 Task: In the Contact  EleanorGreen@Guerrillamail.com, schedule and save the meeting with title: 'Introducing Our Products and Services ', Select date: '28 August, 2023', select start time: 5:00:PM. Add location on call (718) 987-6546 with meeting description: For further discussion on products, kindly join the meeting.. Logged in from softage.6@softage.net
Action: Mouse moved to (89, 64)
Screenshot: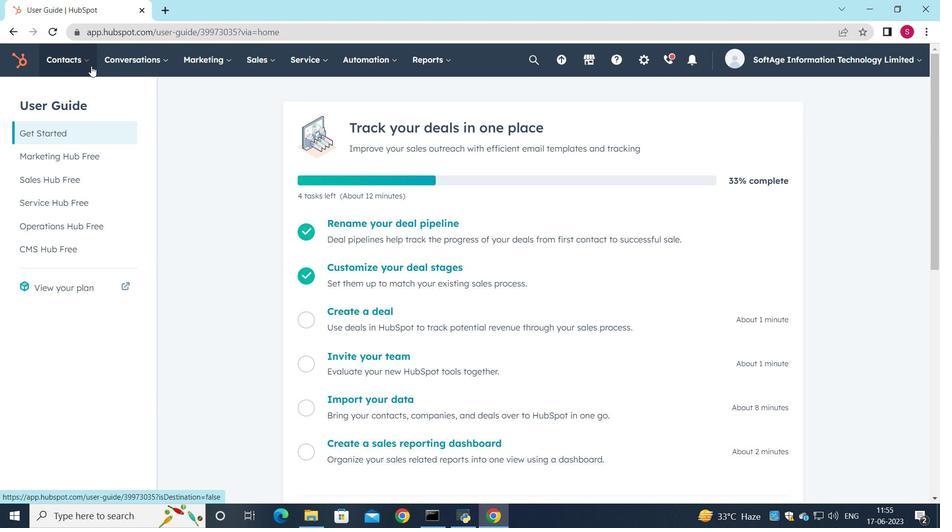 
Action: Mouse pressed left at (89, 64)
Screenshot: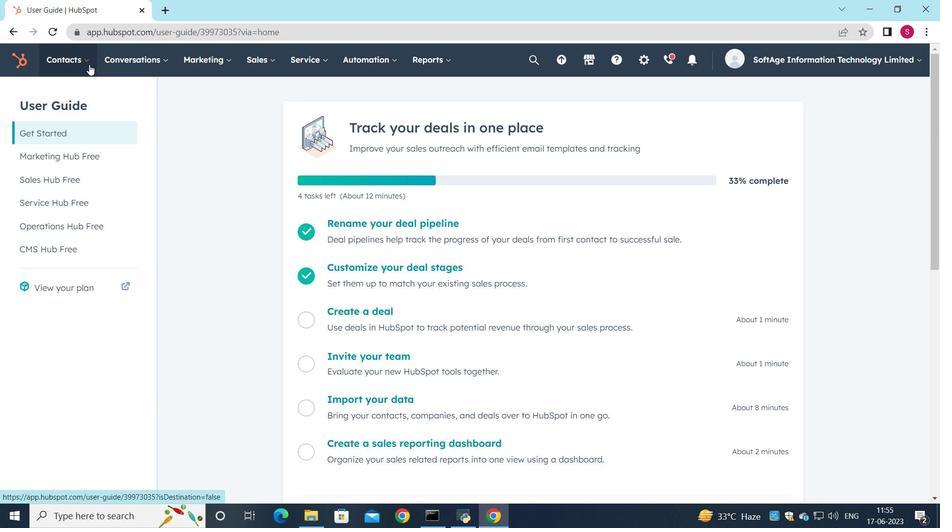 
Action: Mouse moved to (90, 92)
Screenshot: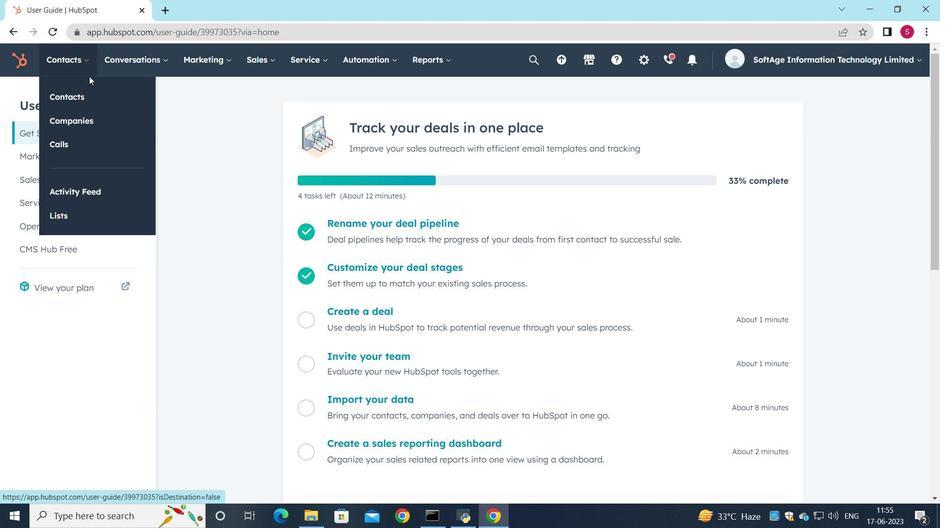 
Action: Mouse pressed left at (90, 92)
Screenshot: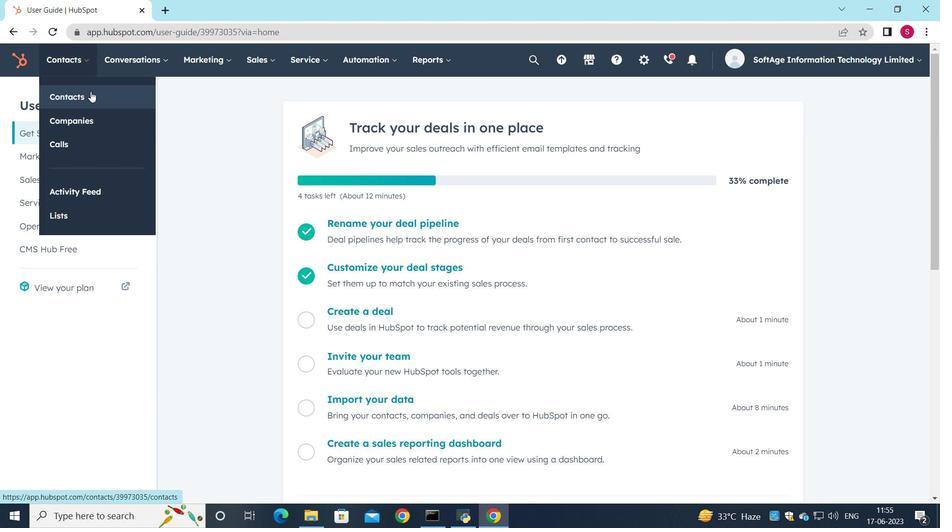 
Action: Mouse moved to (77, 202)
Screenshot: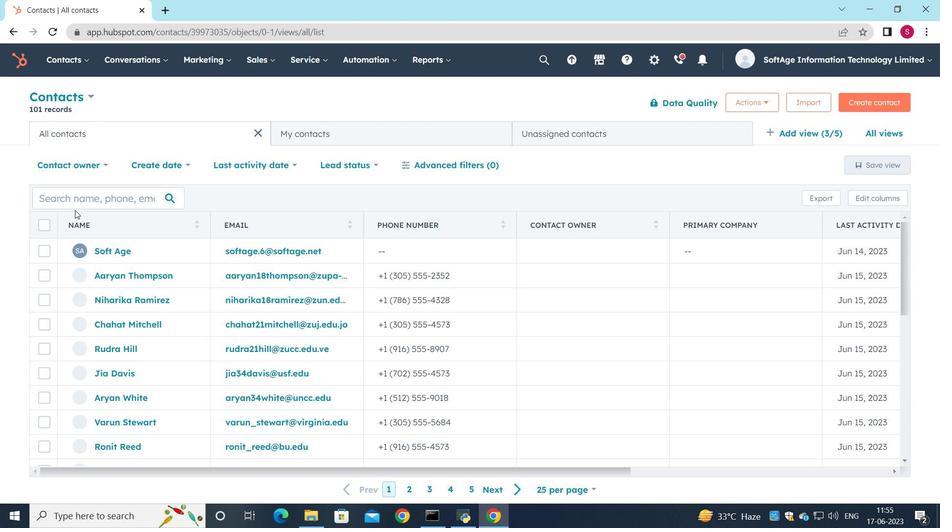 
Action: Mouse pressed left at (77, 202)
Screenshot: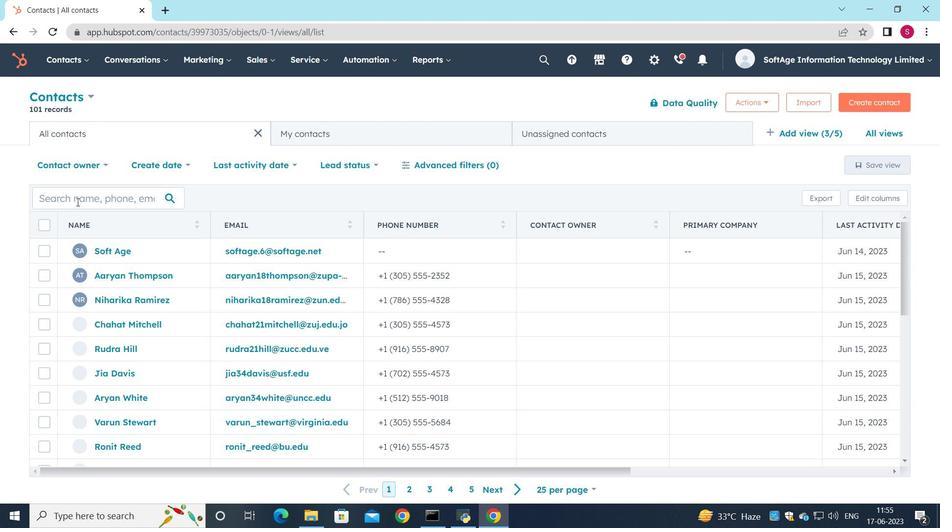 
Action: Key pressed <Key.shift>Eleanor<Key.shift>Green<Key.shift>@<Key.shift>Guerril<Key.backspace><Key.backspace><Key.backspace>illamail.com
Screenshot: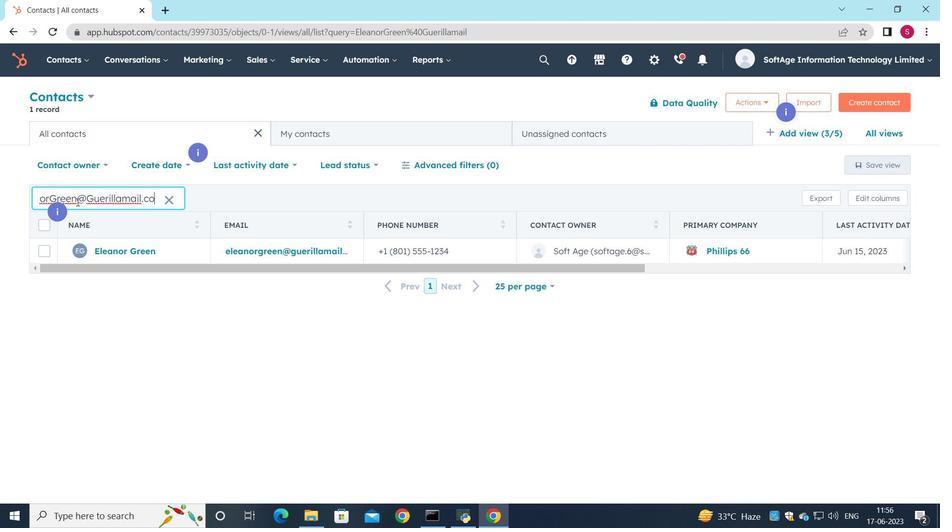 
Action: Mouse moved to (120, 249)
Screenshot: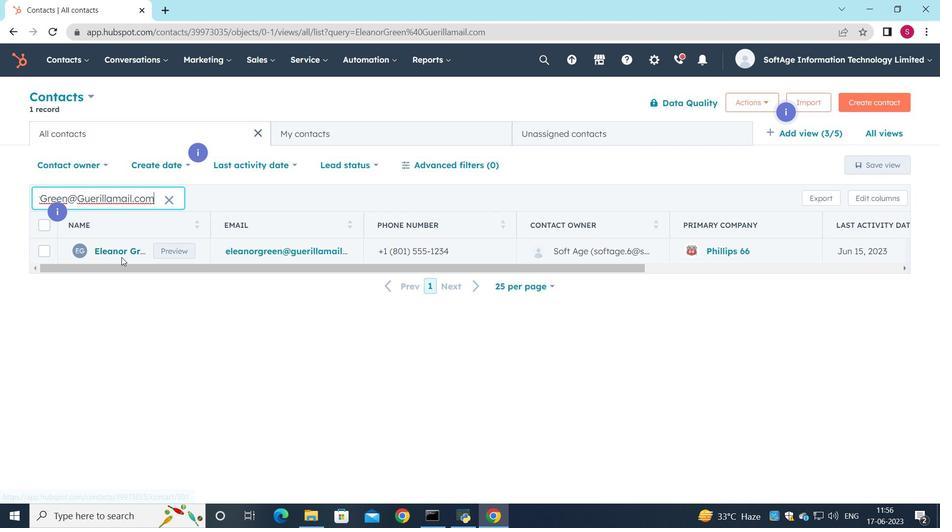 
Action: Mouse pressed left at (120, 249)
Screenshot: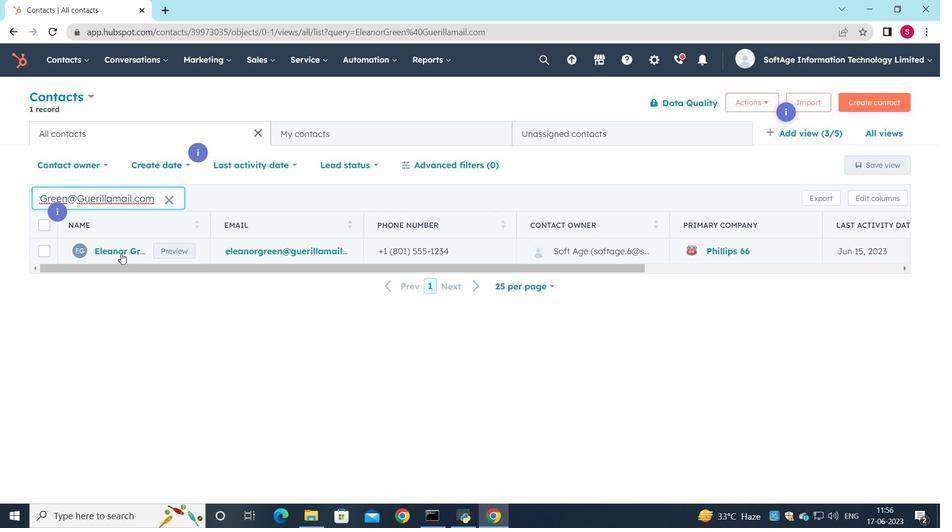 
Action: Mouse moved to (148, 196)
Screenshot: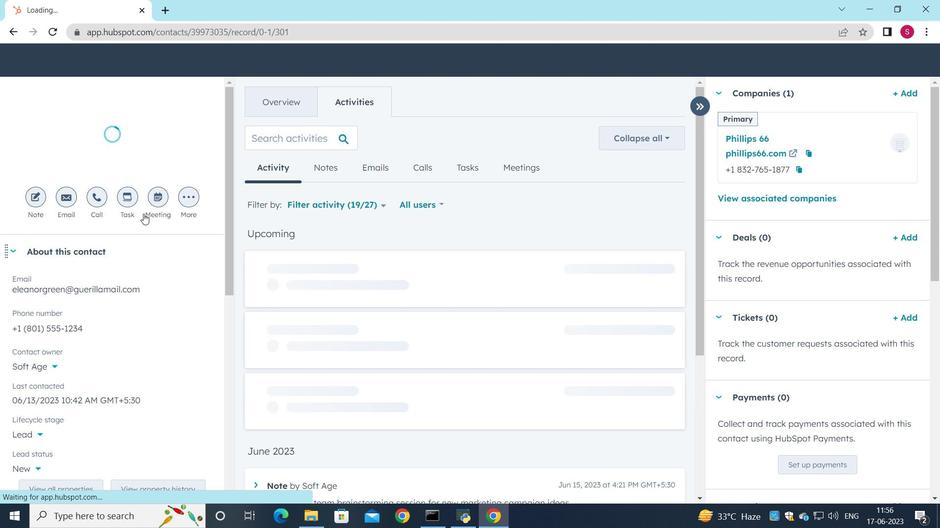 
Action: Mouse pressed left at (148, 196)
Screenshot: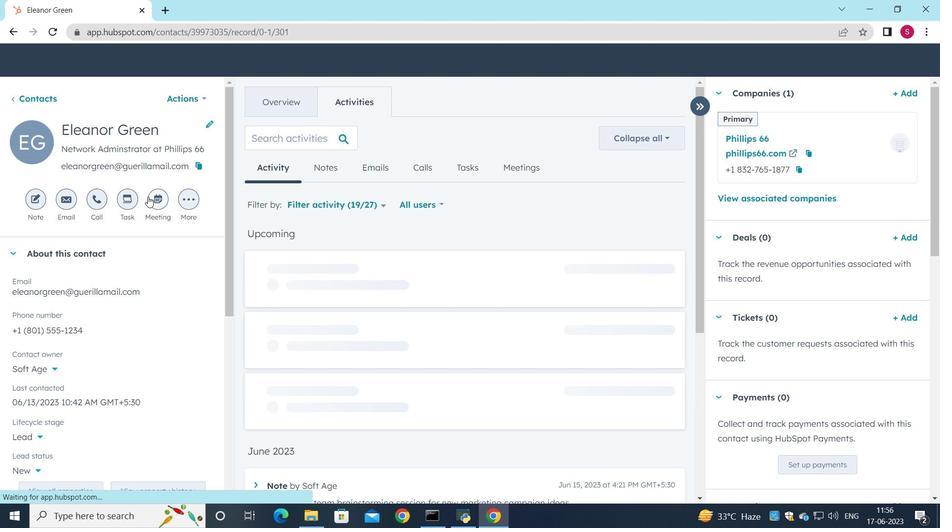 
Action: Mouse moved to (113, 185)
Screenshot: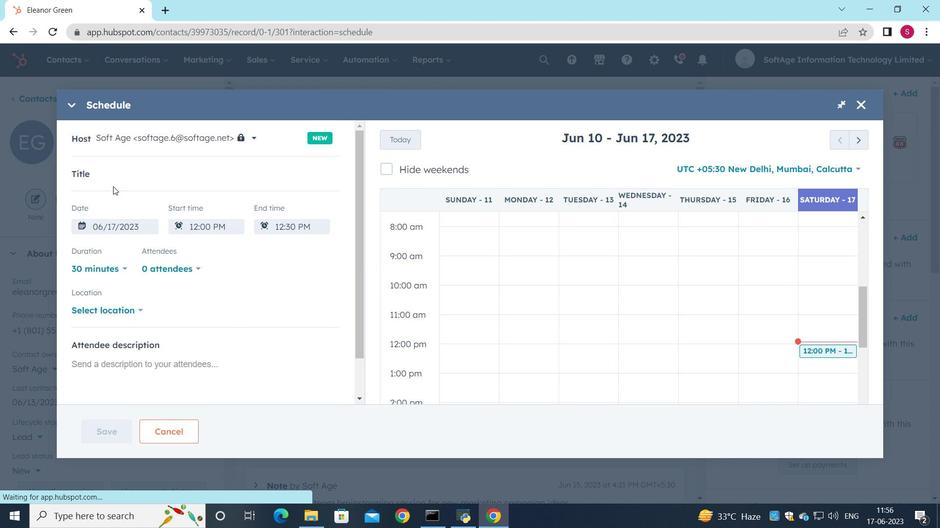 
Action: Key pressed <Key.shift><Key.shift><Key.shift><Key.shift><Key.shift><Key.shift>Introducing<Key.space><Key.shift>Our<Key.space><Key.shift>Products<Key.space>and<Key.space><Key.shift>Services
Screenshot: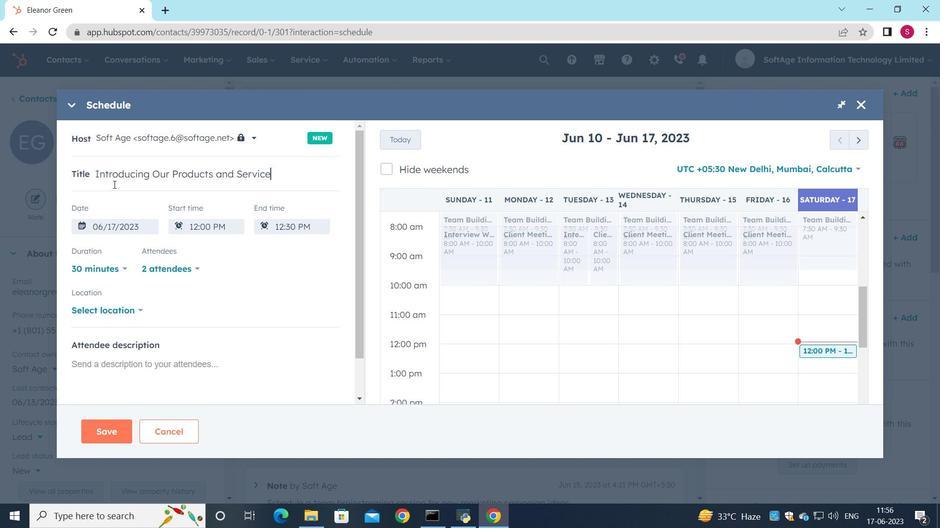 
Action: Mouse moved to (853, 144)
Screenshot: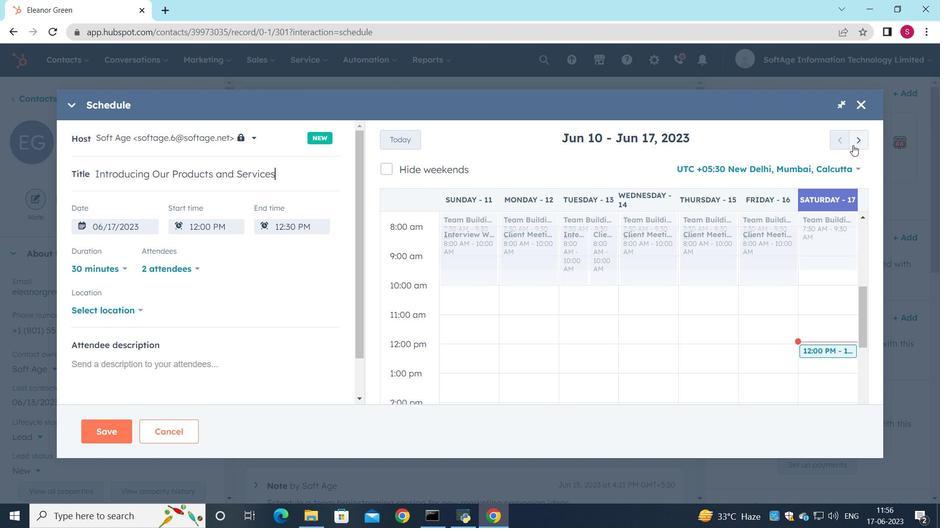 
Action: Mouse pressed left at (853, 144)
Screenshot: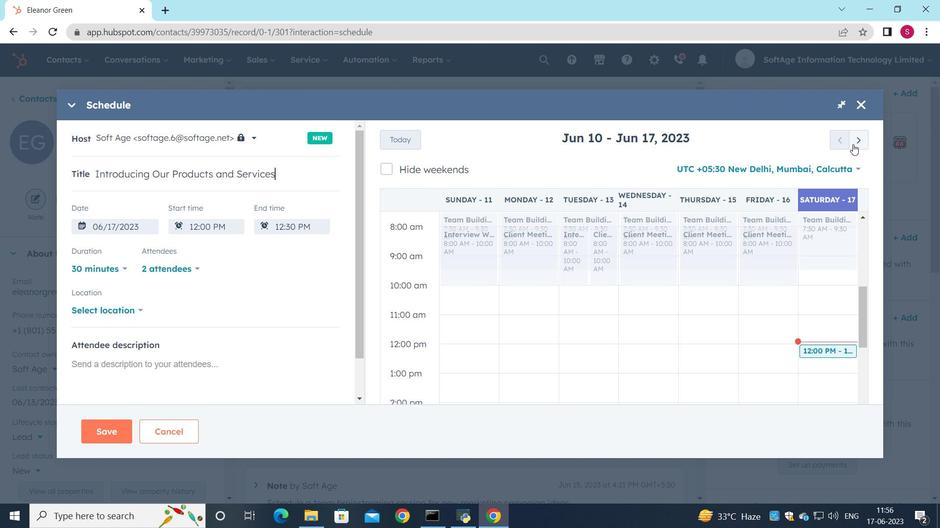 
Action: Mouse pressed left at (853, 144)
Screenshot: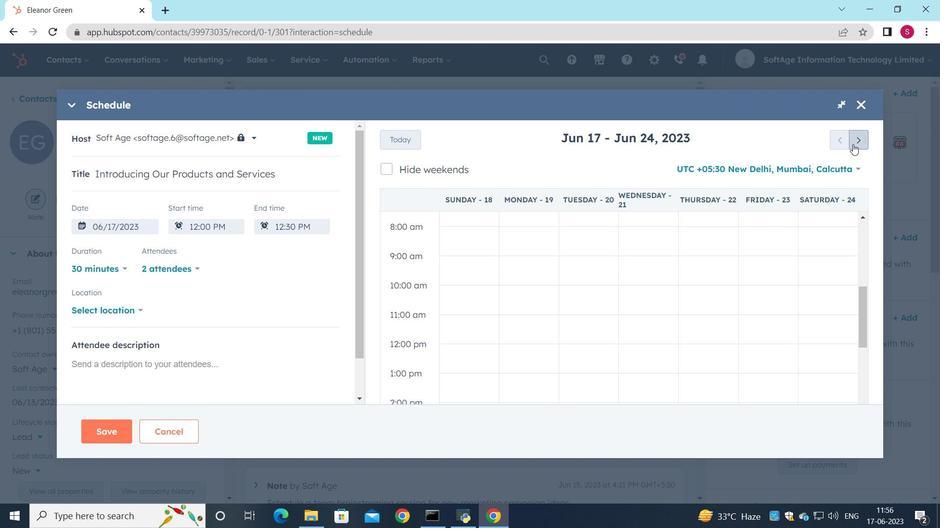 
Action: Mouse pressed left at (853, 144)
Screenshot: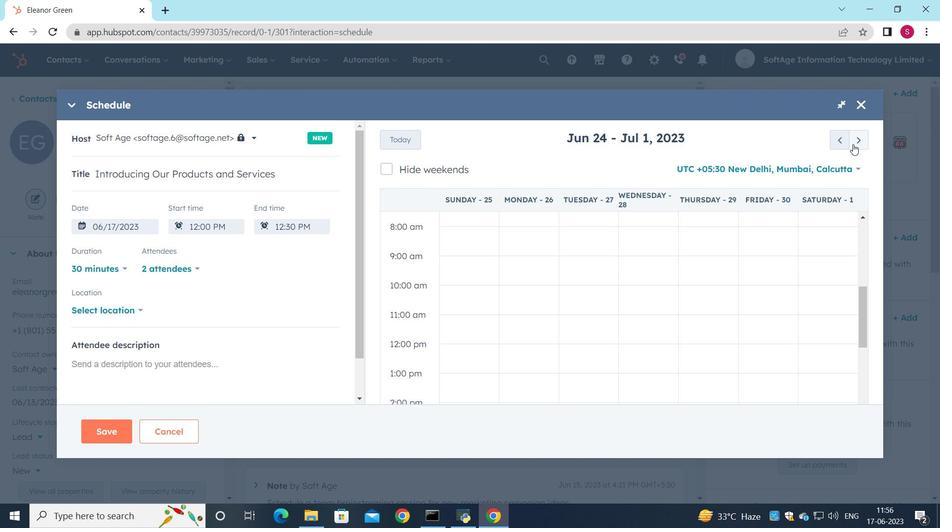 
Action: Mouse pressed left at (853, 144)
Screenshot: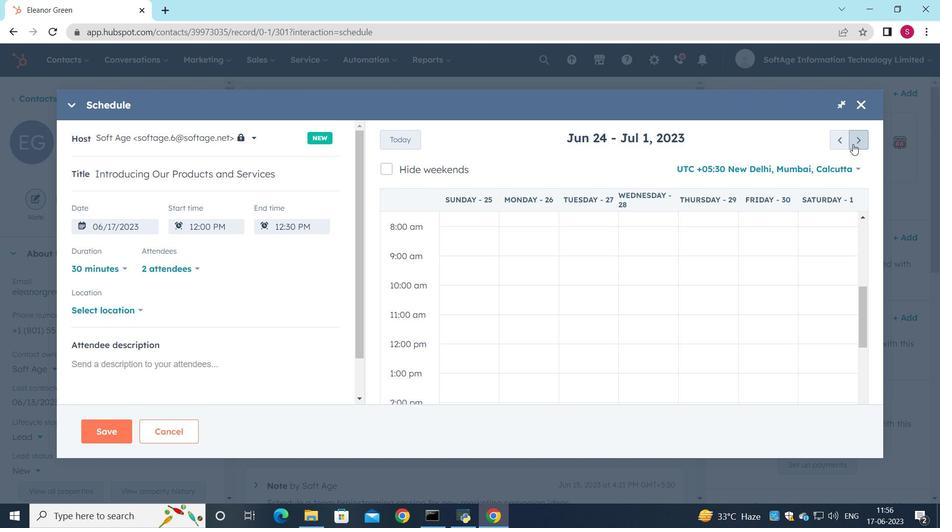 
Action: Mouse pressed left at (853, 144)
Screenshot: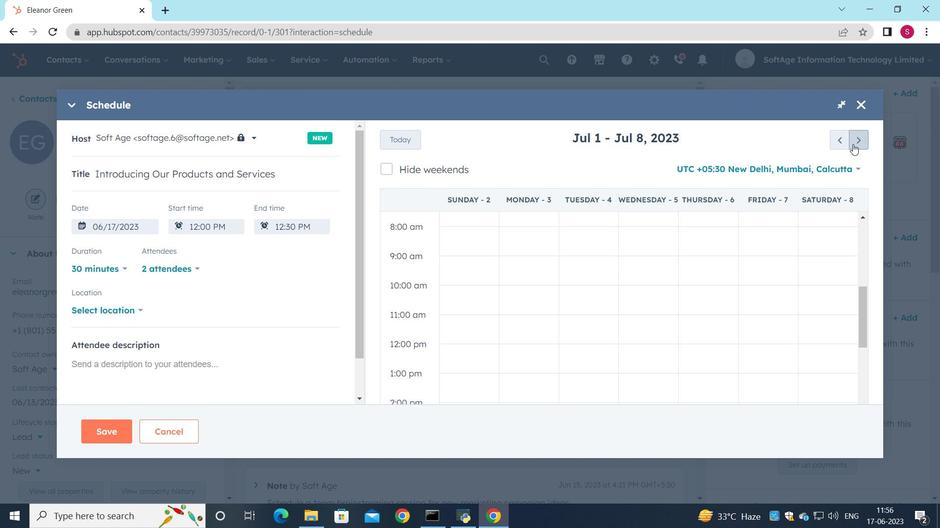 
Action: Mouse pressed left at (853, 144)
Screenshot: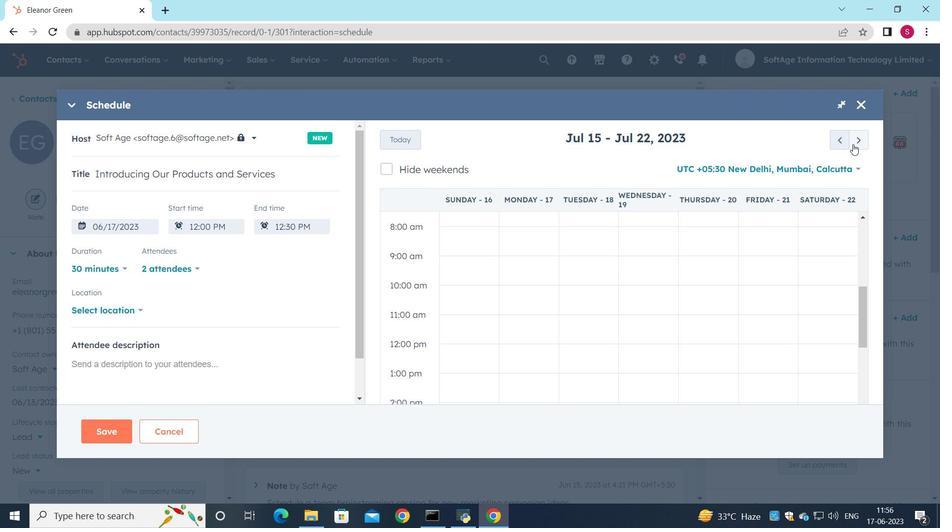 
Action: Mouse pressed left at (853, 144)
Screenshot: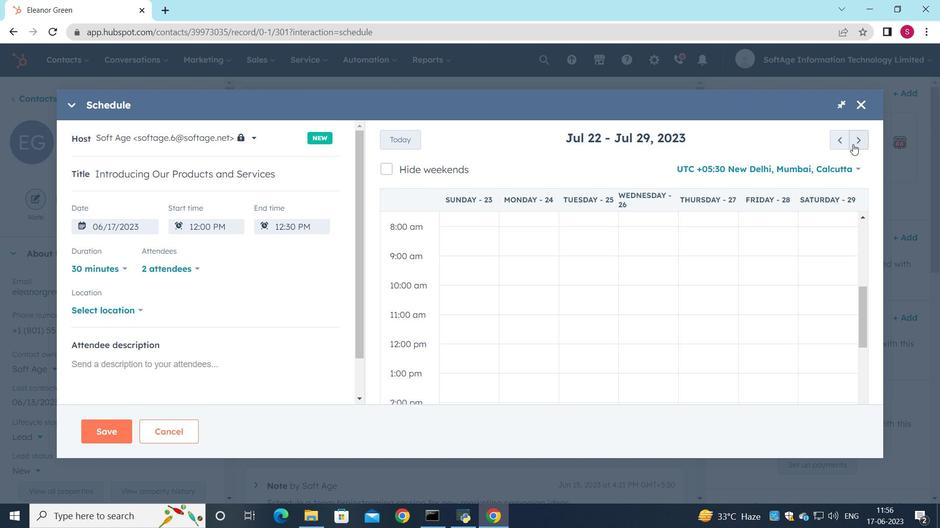 
Action: Mouse pressed left at (853, 144)
Screenshot: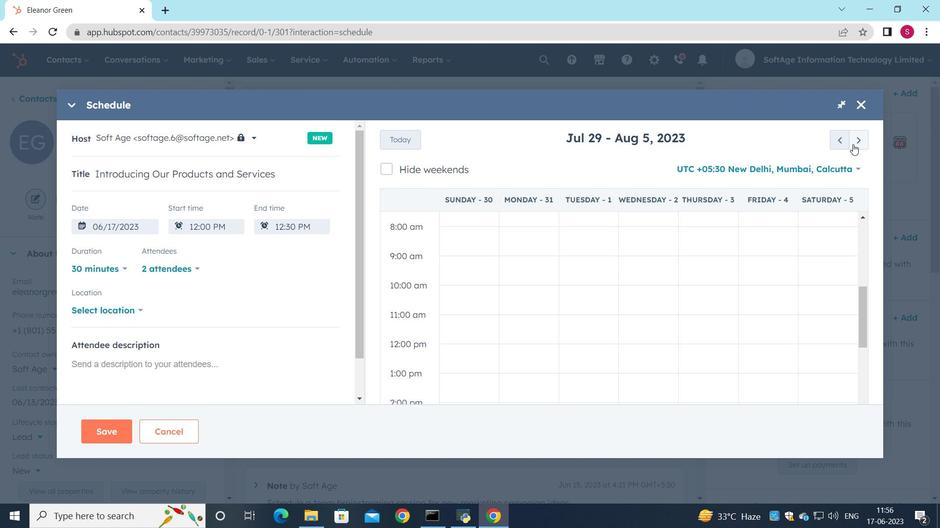 
Action: Mouse moved to (853, 141)
Screenshot: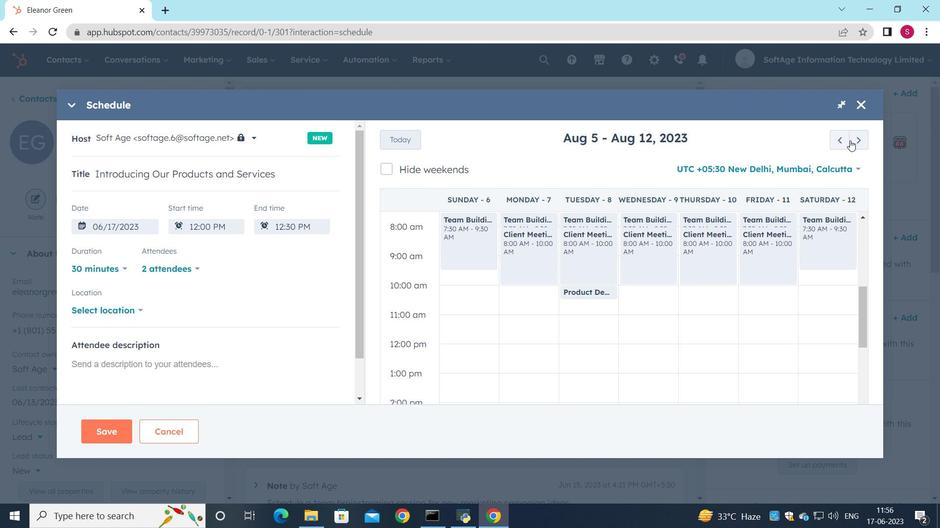 
Action: Mouse pressed left at (853, 141)
Screenshot: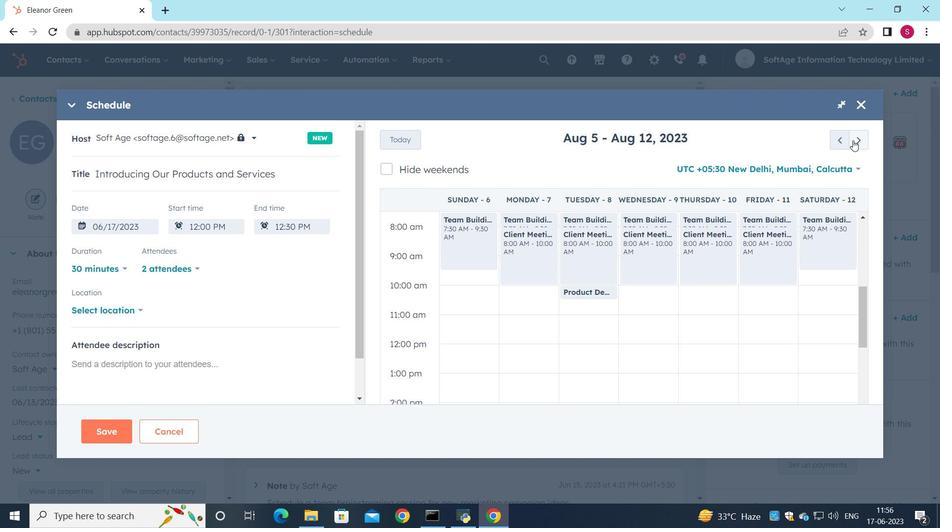 
Action: Mouse pressed left at (853, 141)
Screenshot: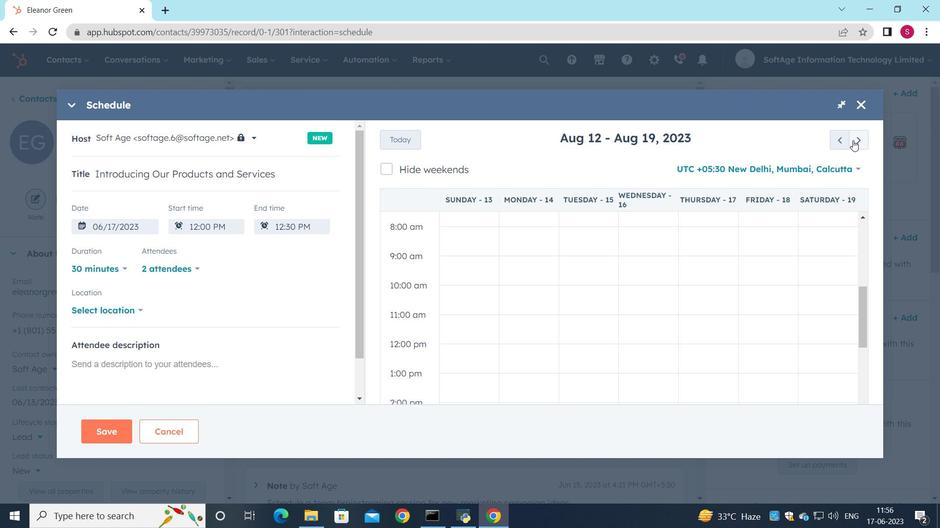 
Action: Mouse pressed left at (853, 141)
Screenshot: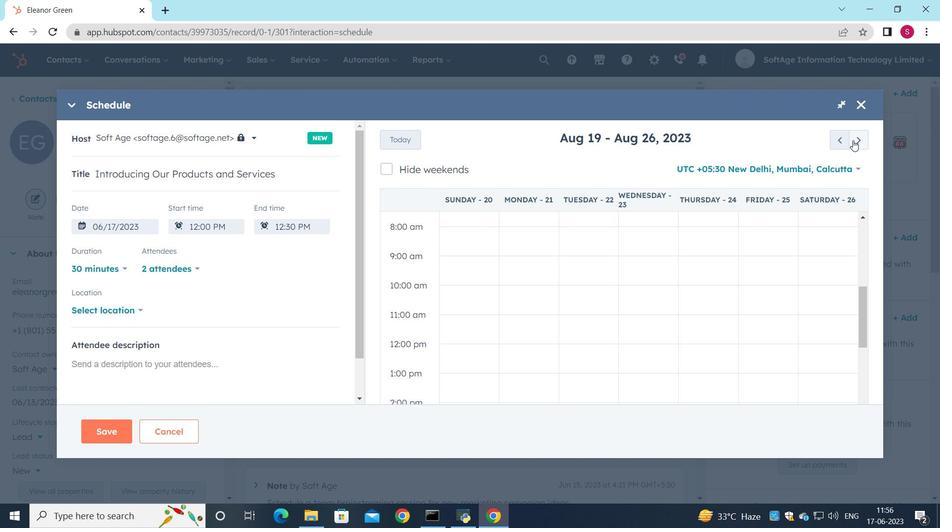 
Action: Mouse moved to (583, 290)
Screenshot: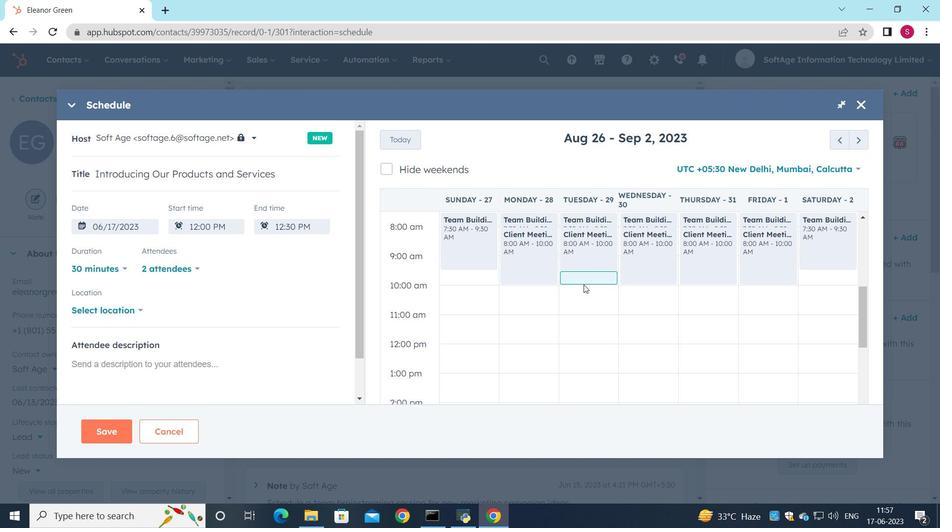 
Action: Mouse scrolled (583, 290) with delta (0, 0)
Screenshot: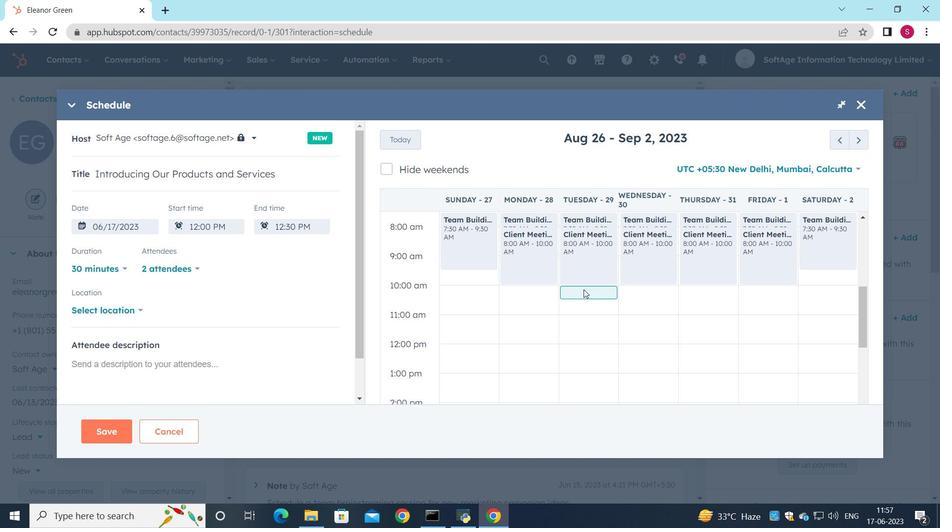 
Action: Mouse scrolled (583, 290) with delta (0, 0)
Screenshot: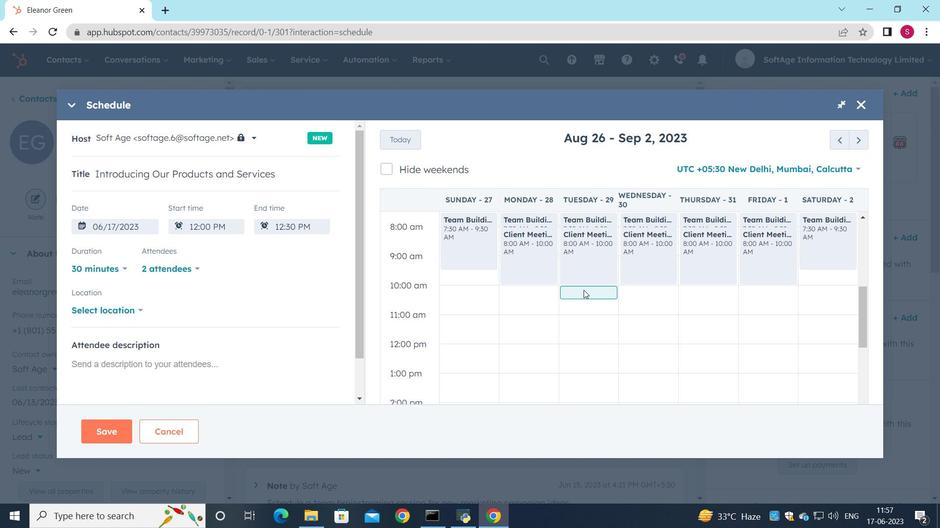 
Action: Mouse moved to (582, 345)
Screenshot: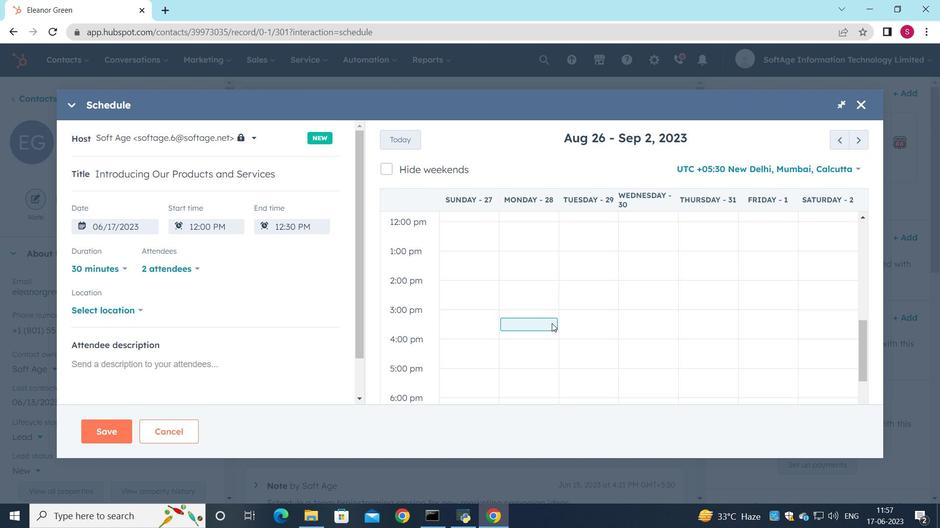 
Action: Mouse scrolled (582, 345) with delta (0, 0)
Screenshot: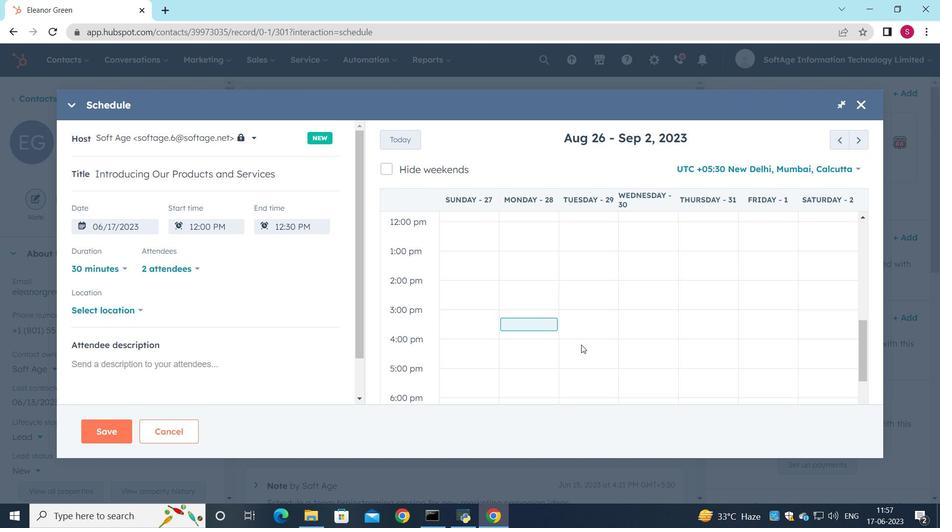 
Action: Mouse moved to (544, 310)
Screenshot: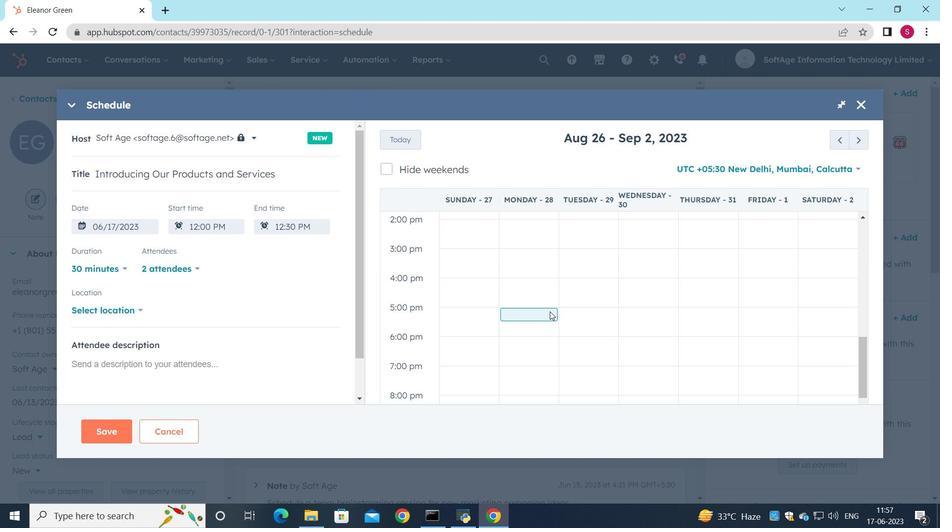 
Action: Mouse pressed left at (544, 310)
Screenshot: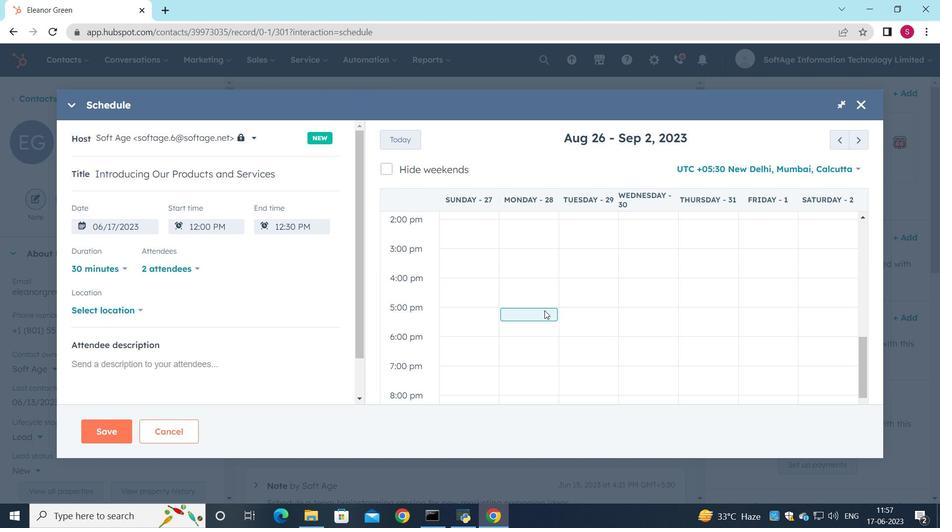 
Action: Mouse moved to (115, 313)
Screenshot: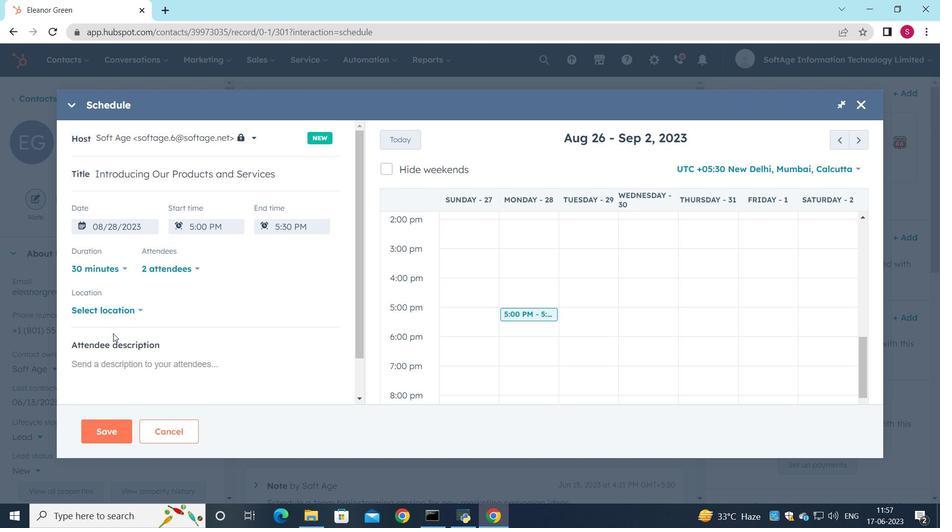 
Action: Mouse pressed left at (115, 313)
Screenshot: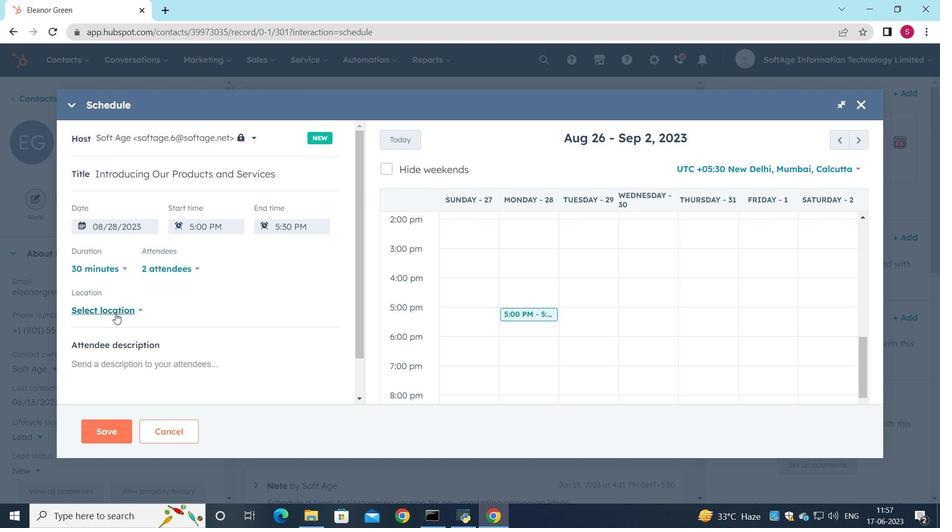 
Action: Mouse moved to (175, 267)
Screenshot: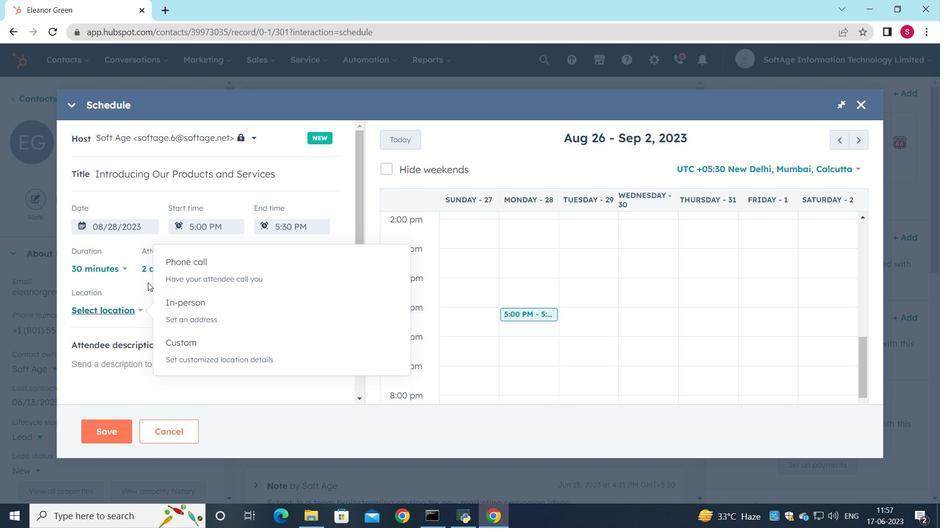 
Action: Mouse pressed left at (175, 267)
Screenshot: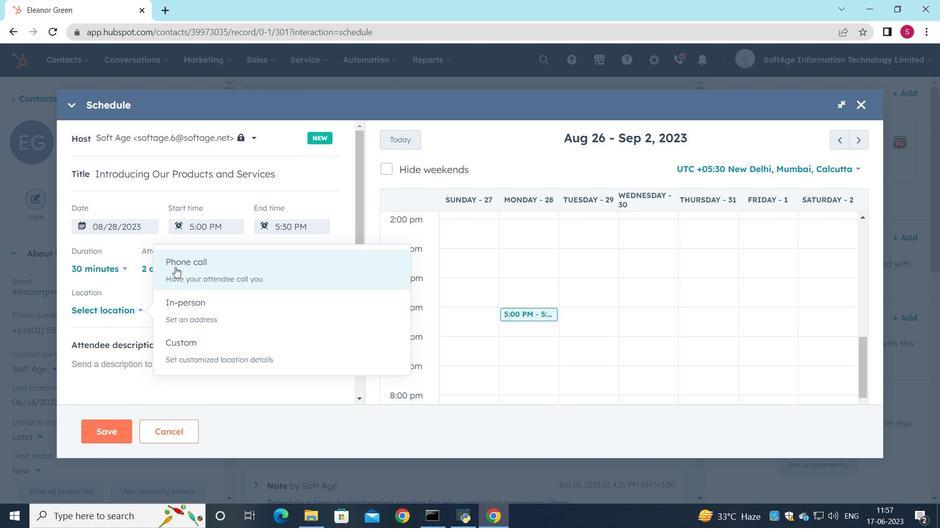 
Action: Mouse moved to (182, 312)
Screenshot: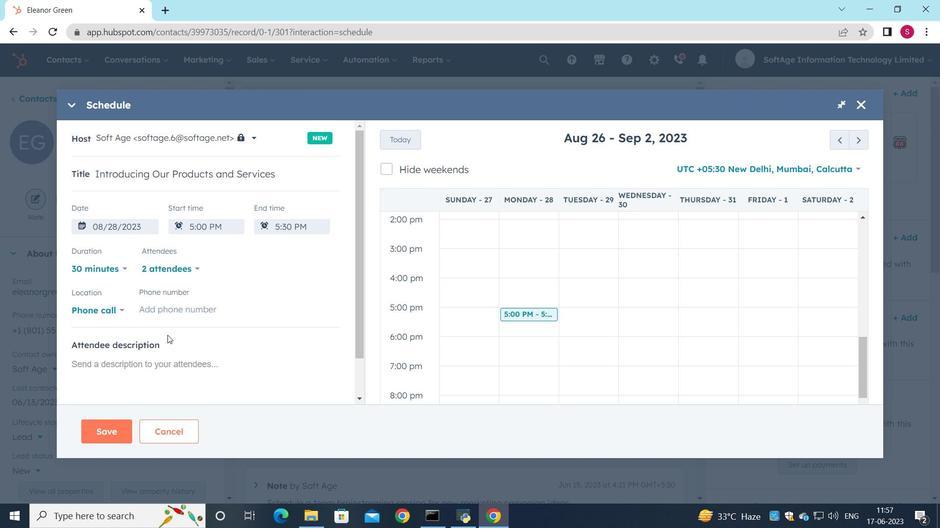 
Action: Mouse pressed left at (182, 312)
Screenshot: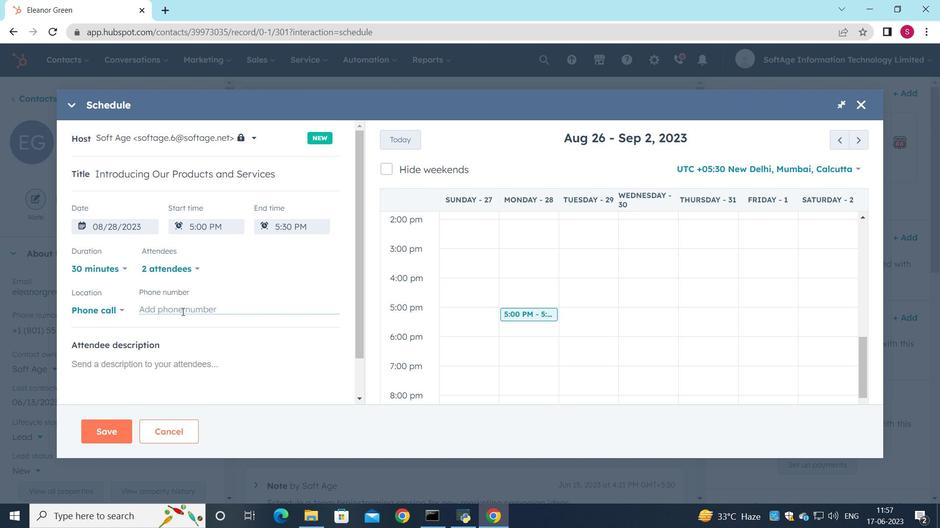 
Action: Mouse moved to (183, 311)
Screenshot: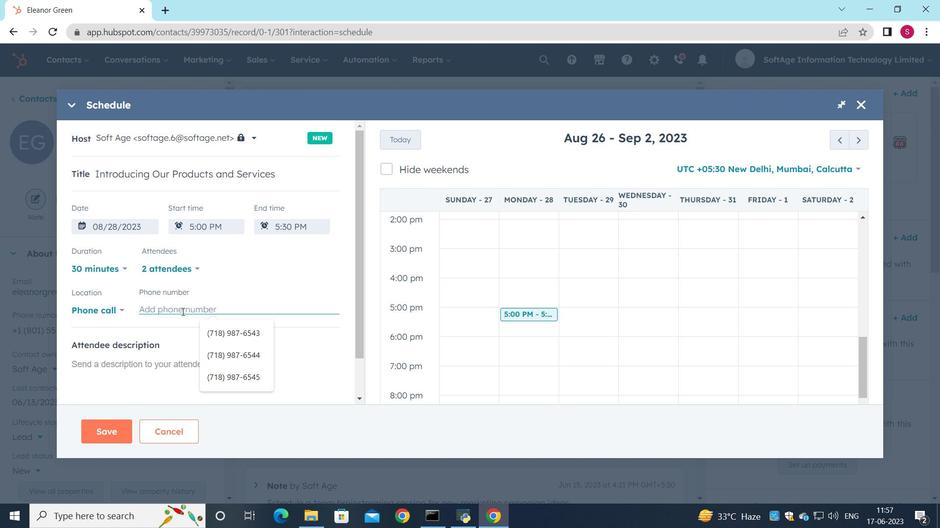 
Action: Key pressed <Key.shift_r>(718<Key.shift_r>)<Key.space>987-6546
Screenshot: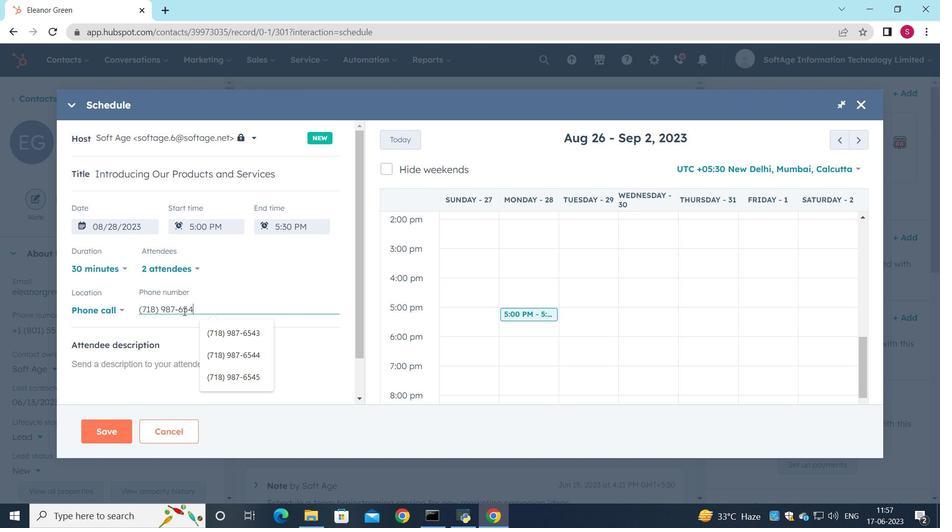 
Action: Mouse moved to (123, 357)
Screenshot: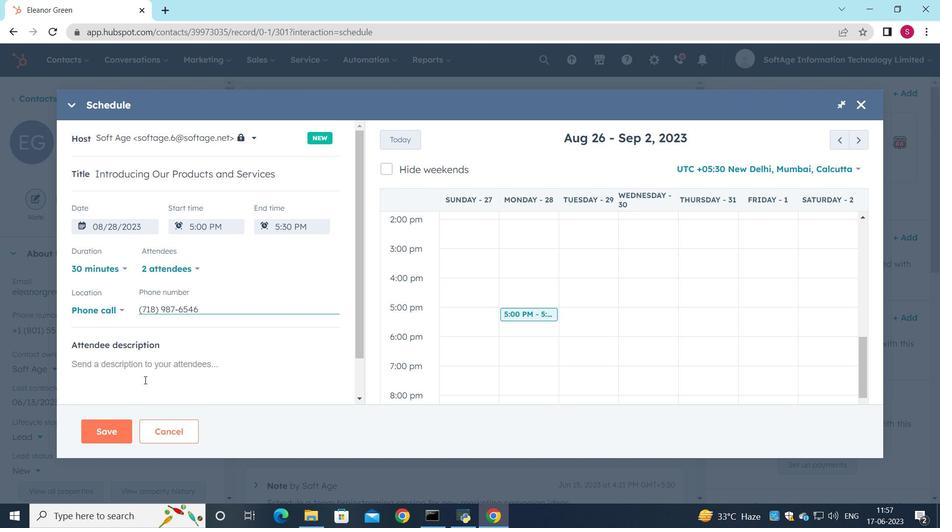 
Action: Mouse pressed left at (123, 357)
Screenshot: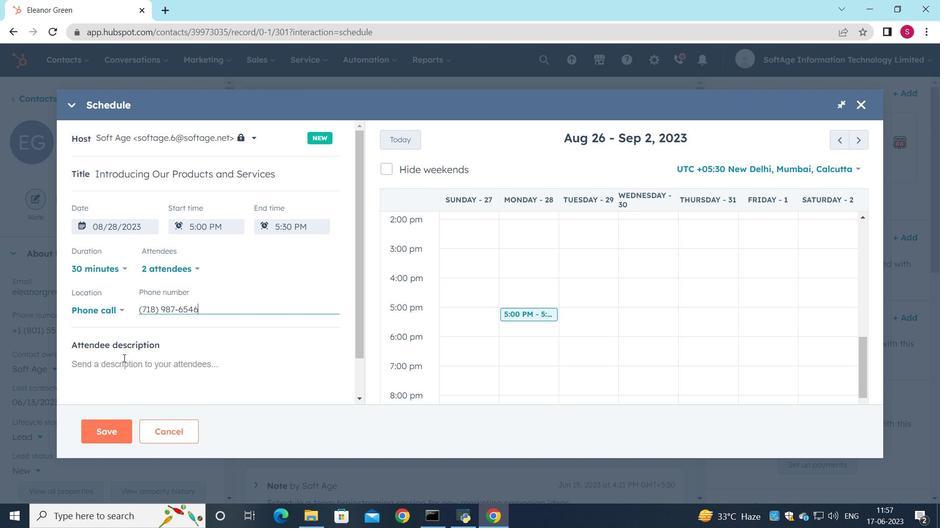 
Action: Key pressed <Key.shift><Key.shift><Key.shift><Key.shift>For<Key.space>furthr<Key.backspace>er<Key.space>discussion<Key.space>on<Key.space>products<Key.space><Key.backspace>,<Key.space>kindly<Key.space>join<Key.space>the<Key.space>meeting.
Screenshot: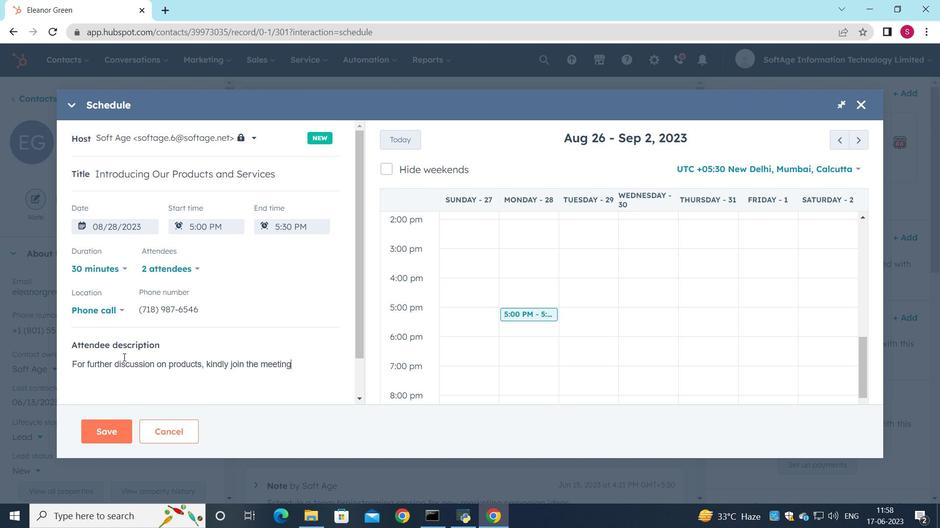 
Action: Mouse moved to (115, 428)
Screenshot: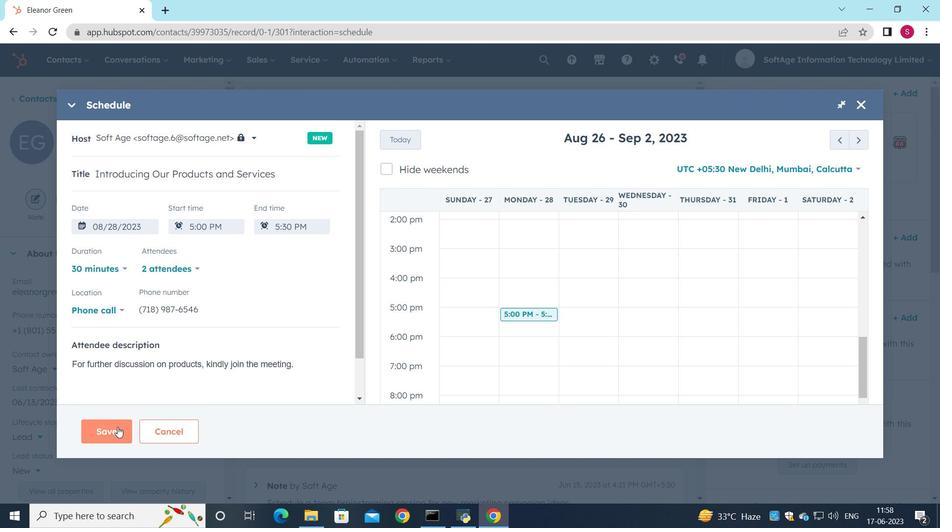 
Action: Mouse pressed left at (115, 428)
Screenshot: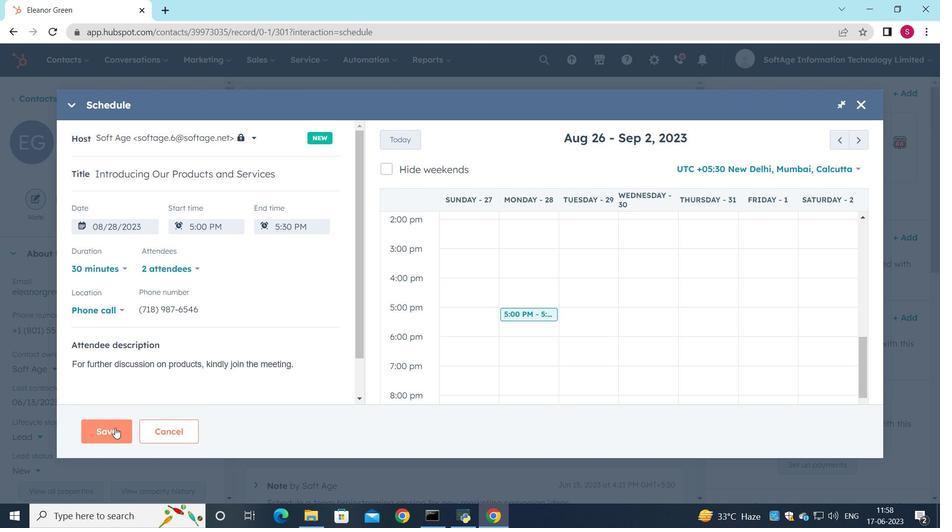 
Action: Mouse moved to (114, 416)
Screenshot: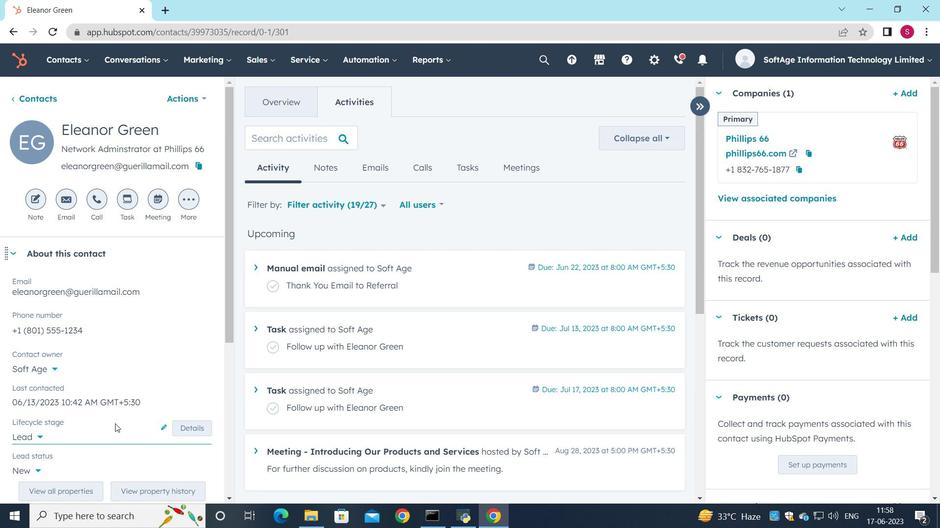 
